 Task: Create a scrum project VentureTech.
Action: Mouse moved to (244, 62)
Screenshot: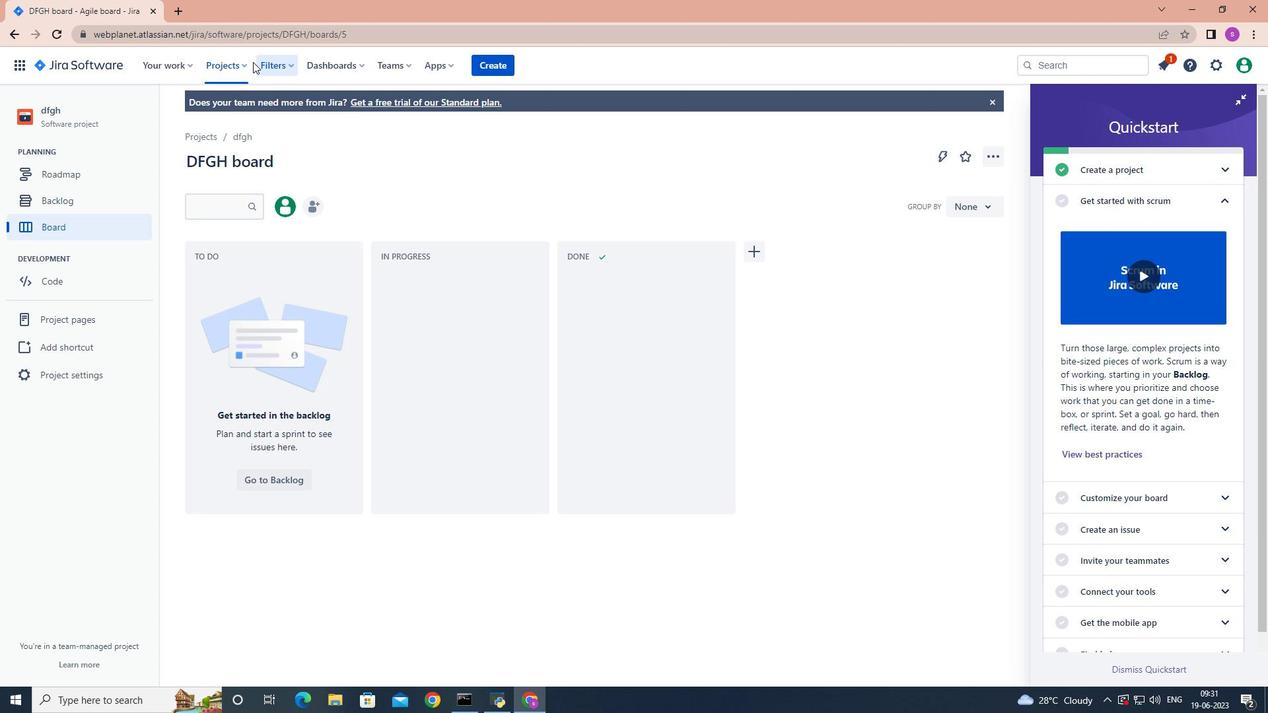 
Action: Mouse pressed left at (244, 62)
Screenshot: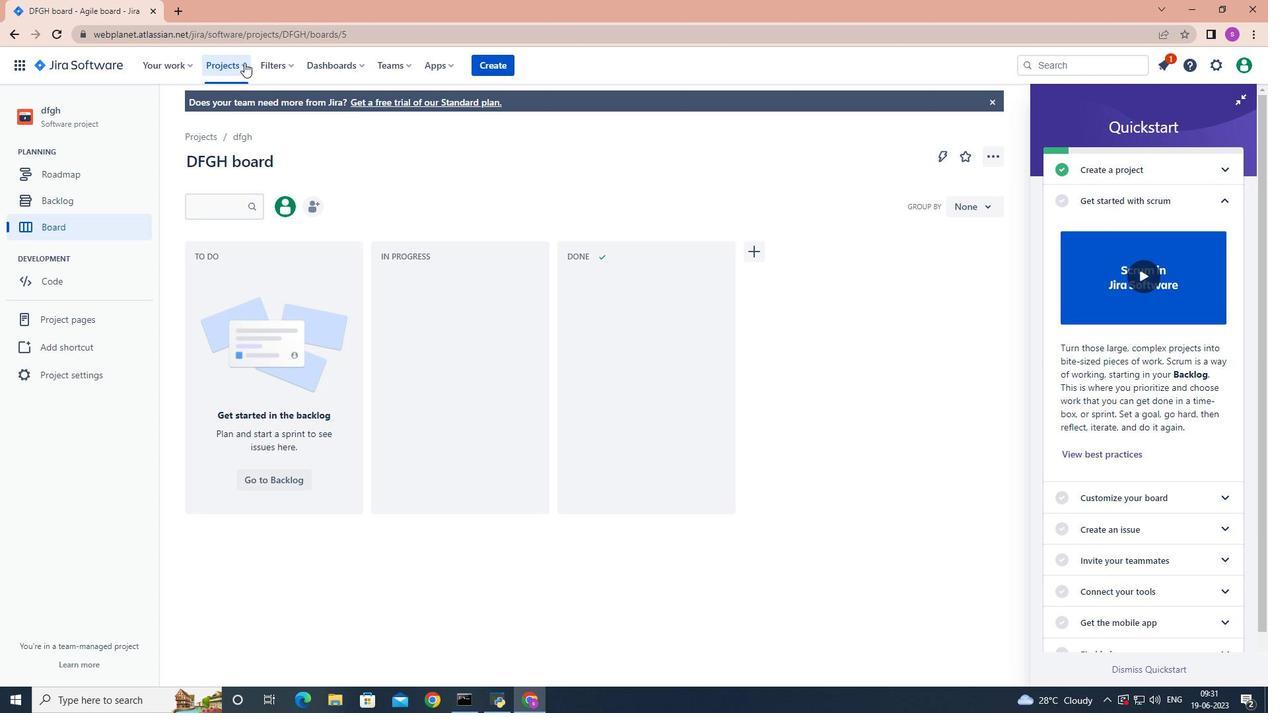 
Action: Mouse moved to (268, 186)
Screenshot: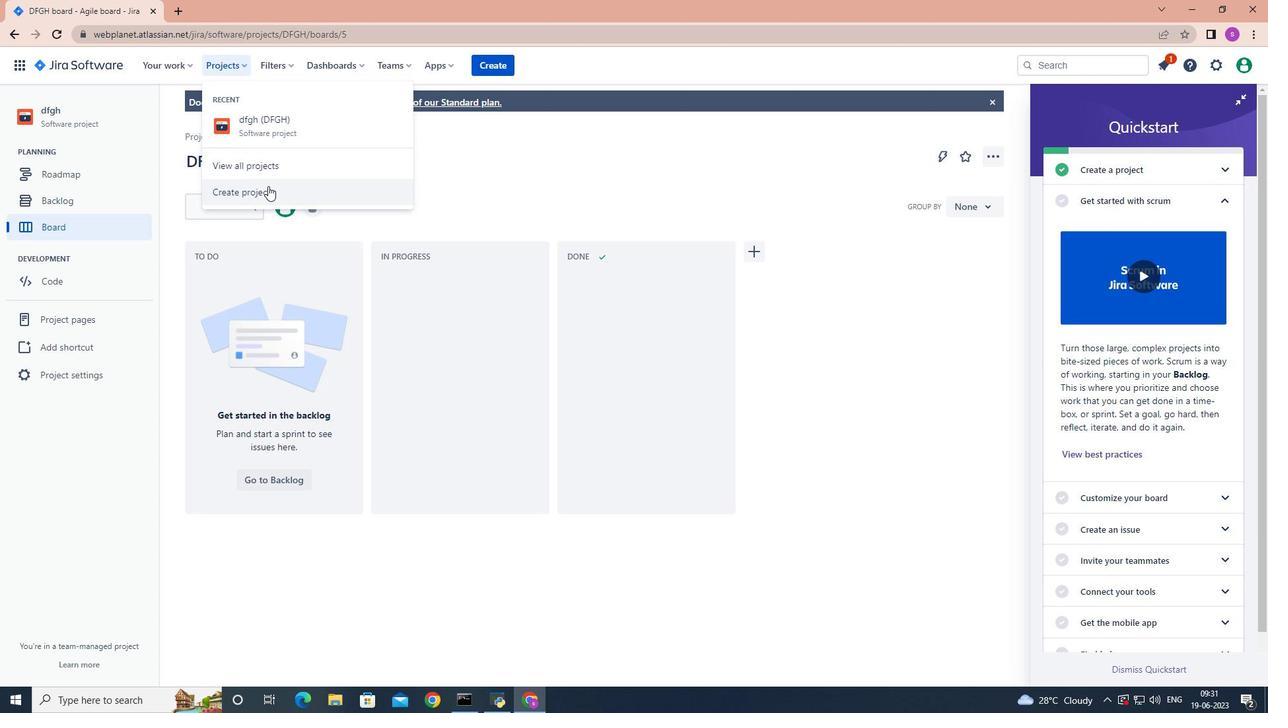 
Action: Mouse pressed left at (268, 186)
Screenshot: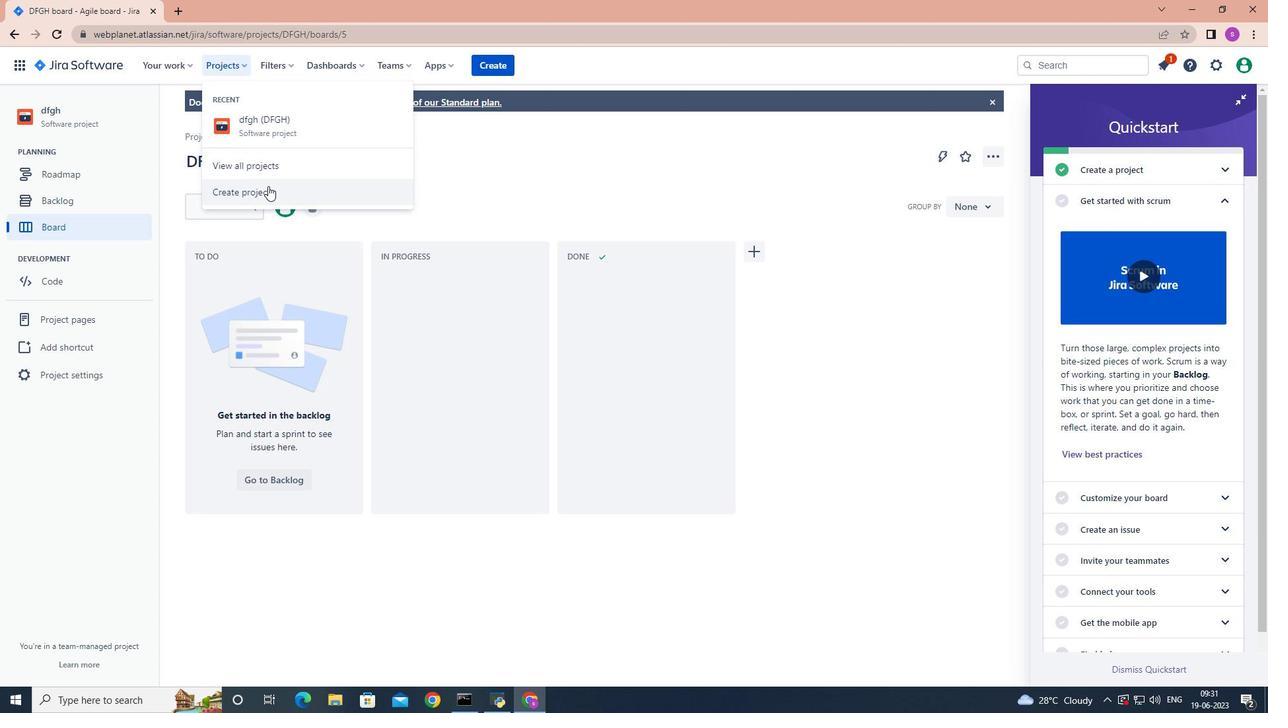 
Action: Mouse moved to (531, 315)
Screenshot: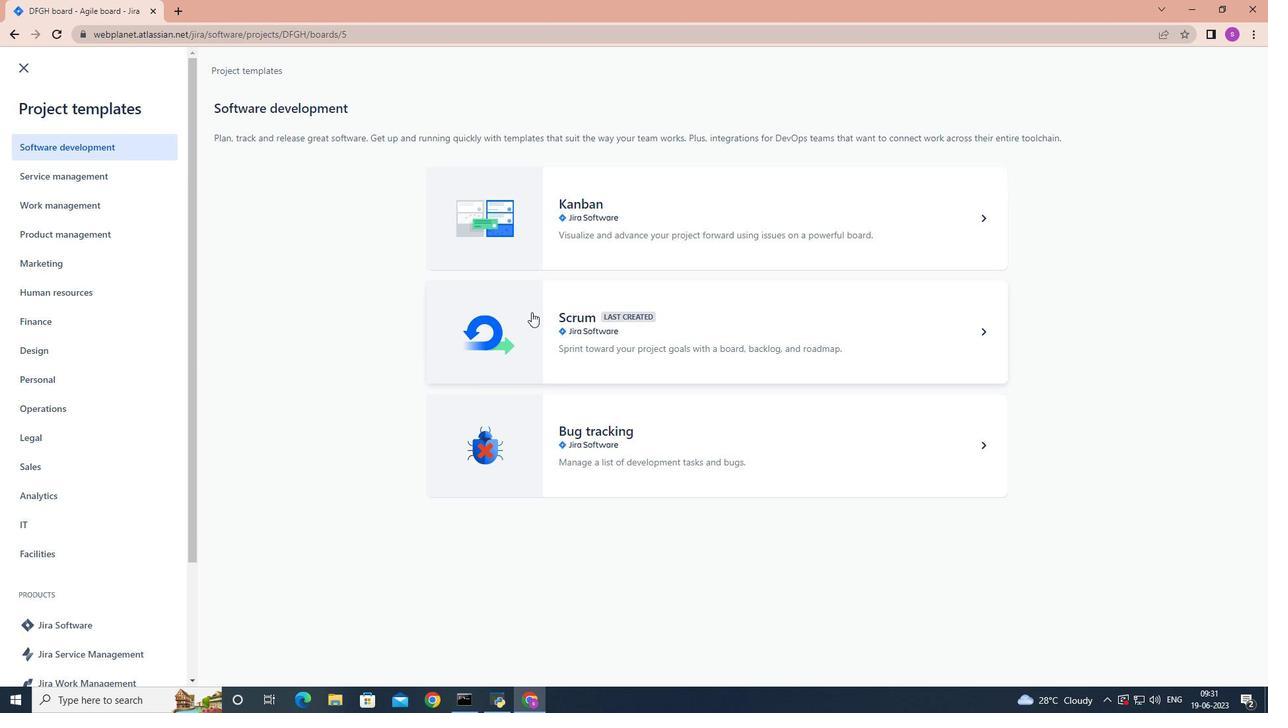 
Action: Mouse pressed left at (531, 315)
Screenshot: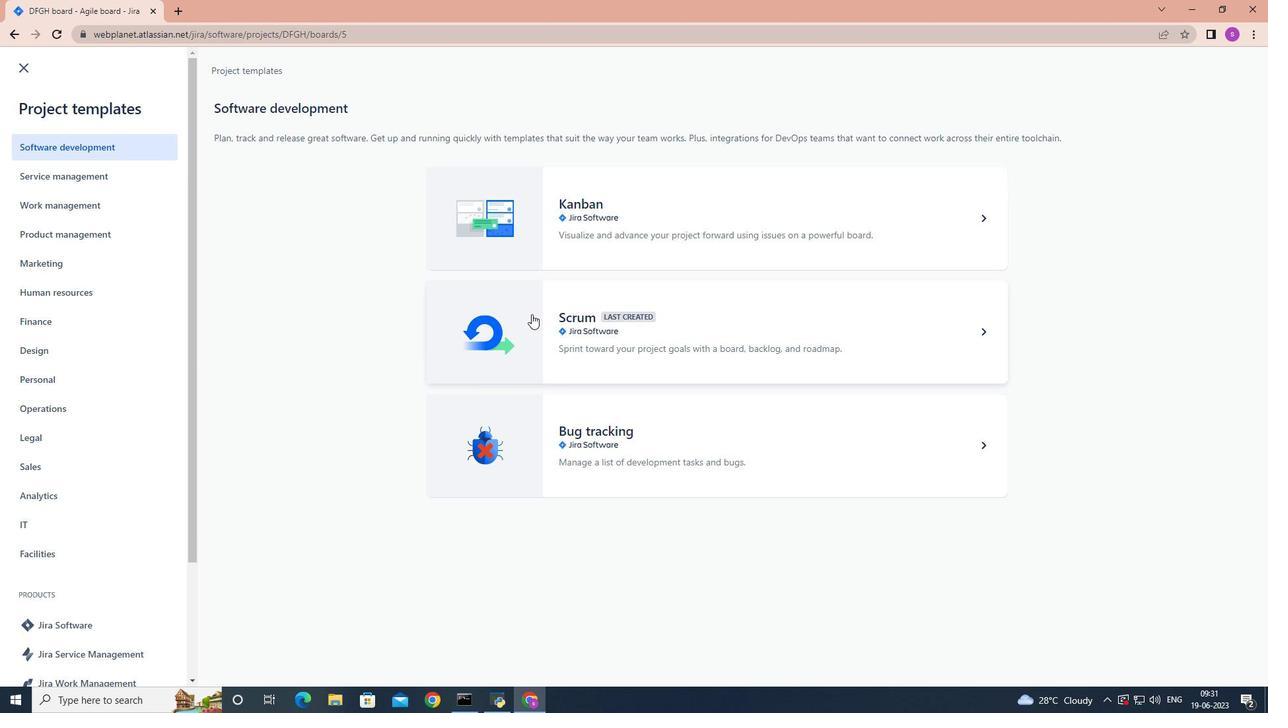 
Action: Mouse moved to (996, 653)
Screenshot: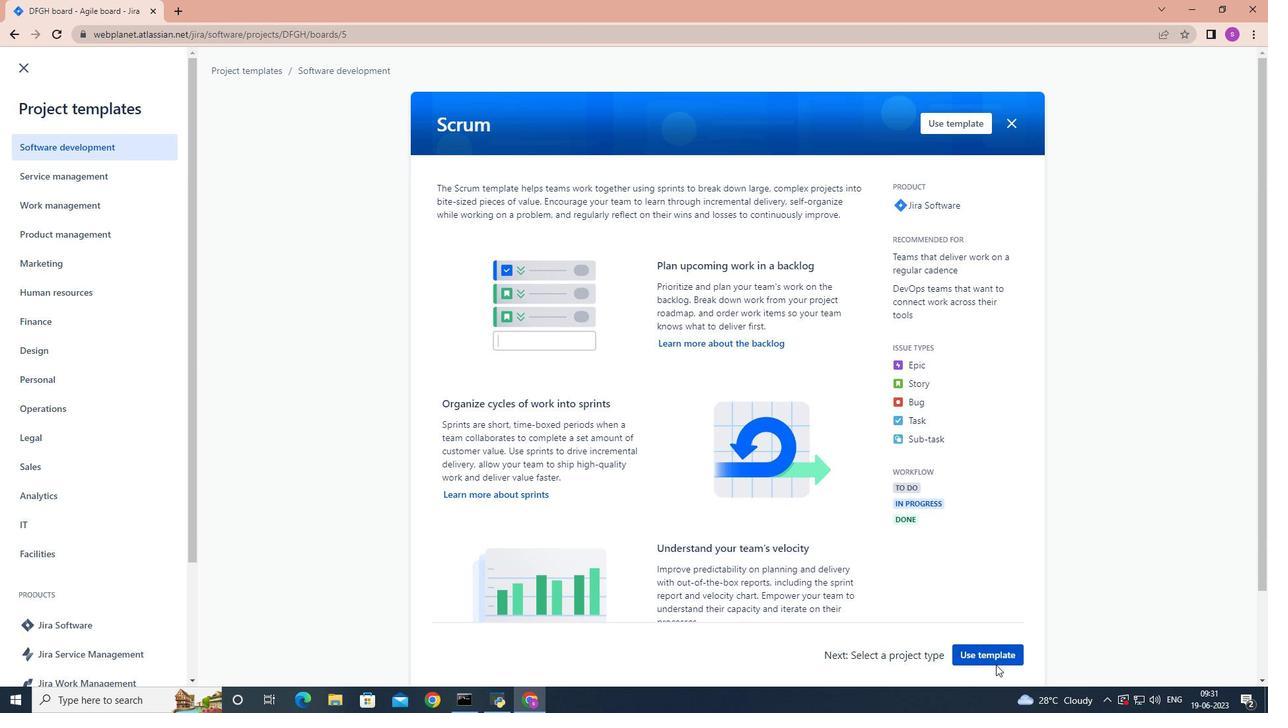
Action: Mouse pressed left at (996, 653)
Screenshot: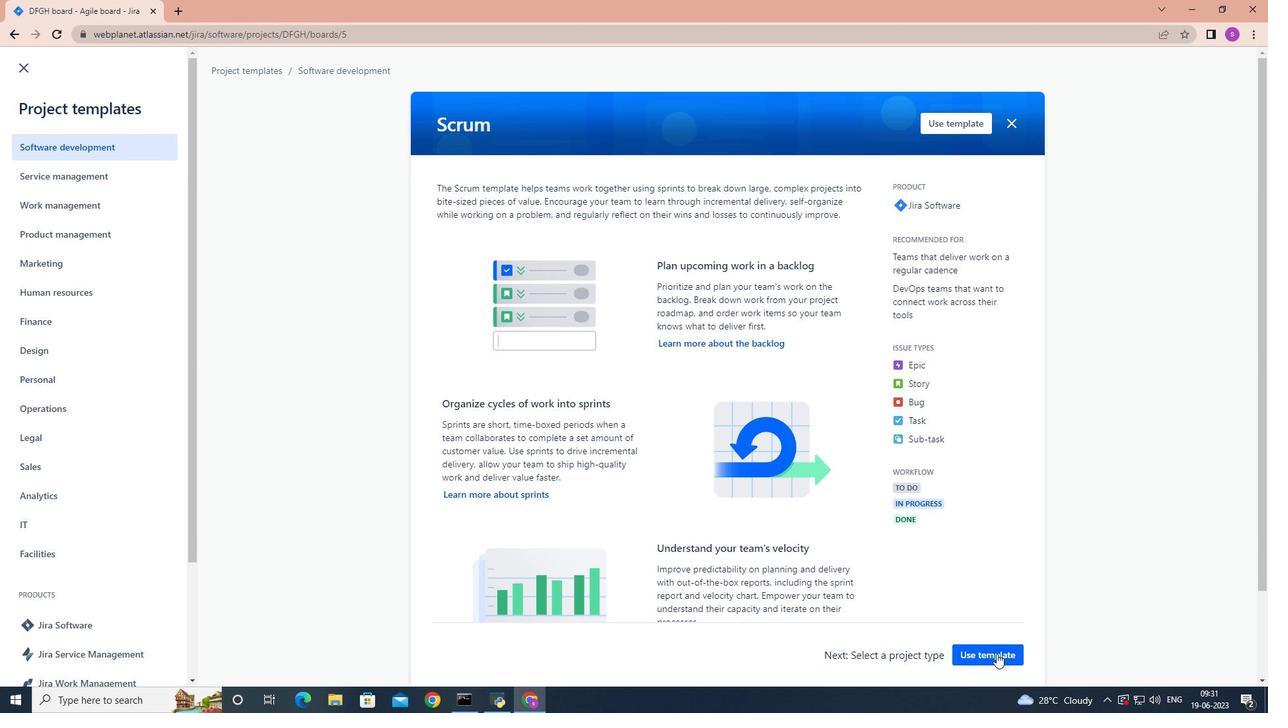 
Action: Mouse moved to (539, 644)
Screenshot: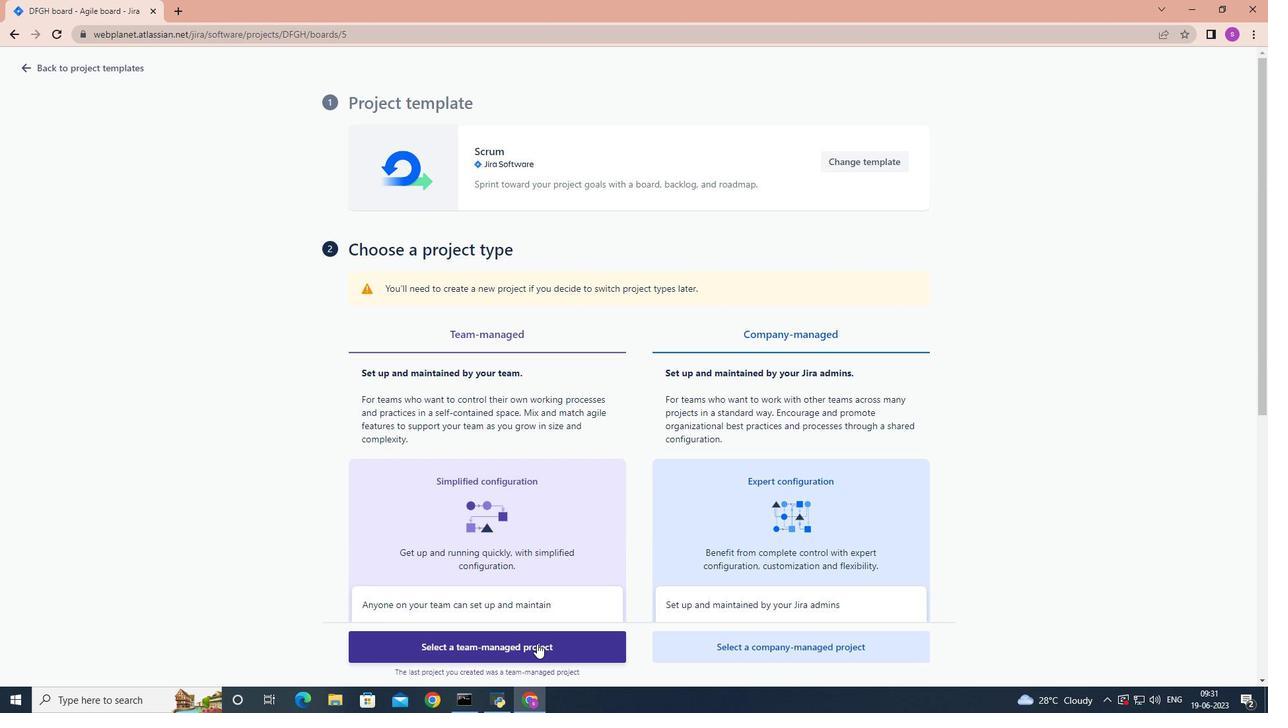 
Action: Mouse pressed left at (539, 644)
Screenshot: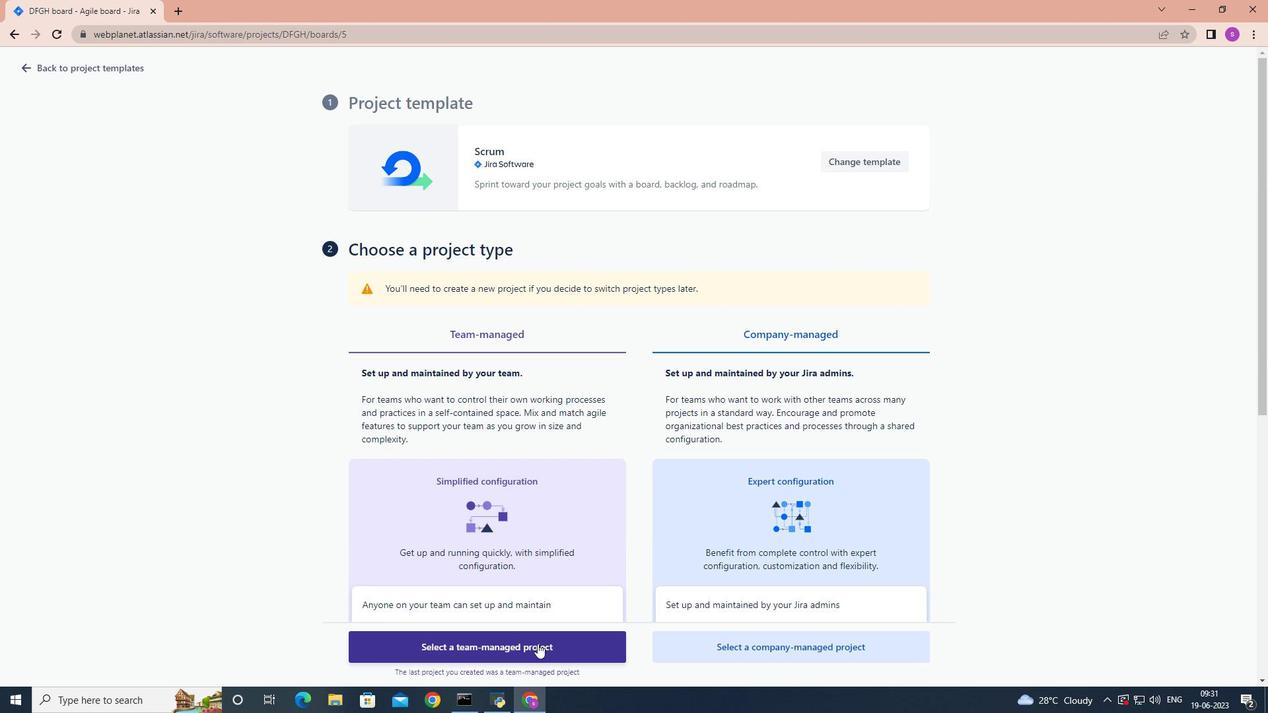 
Action: Mouse moved to (541, 642)
Screenshot: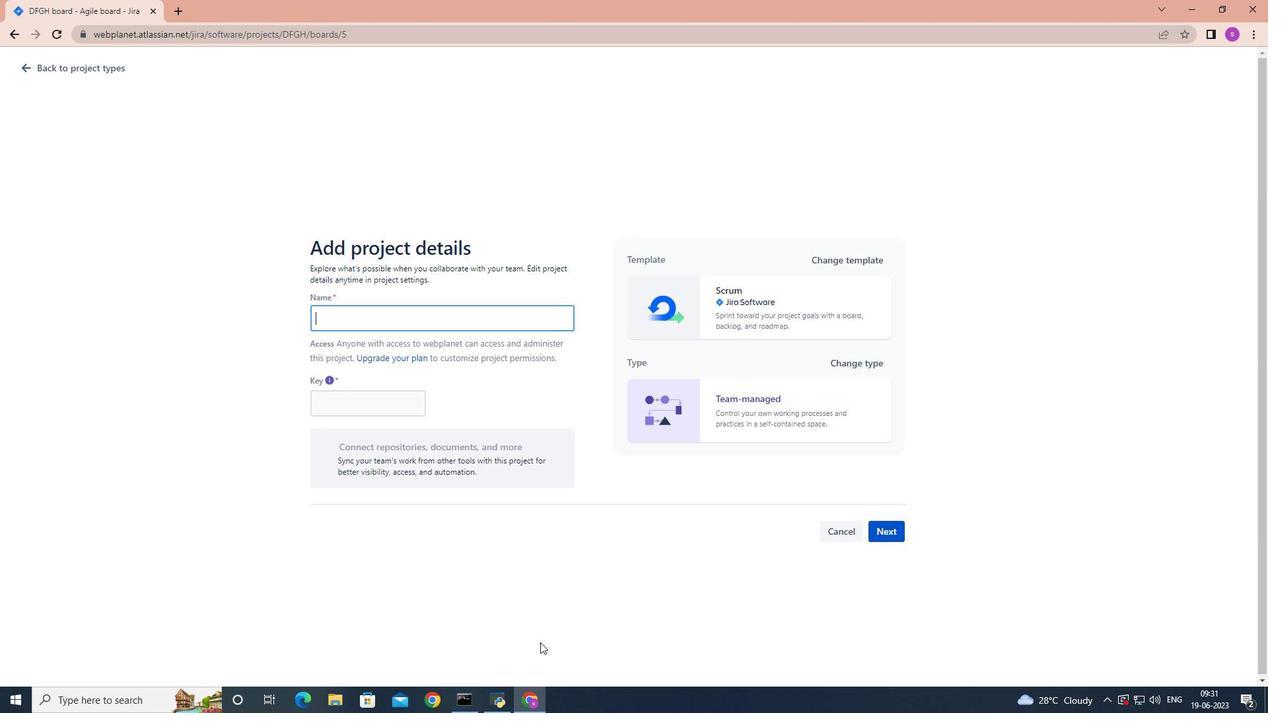 
Action: Key pressed <Key.shift>Vw<Key.backspace>enture<Key.shift>Tech
Screenshot: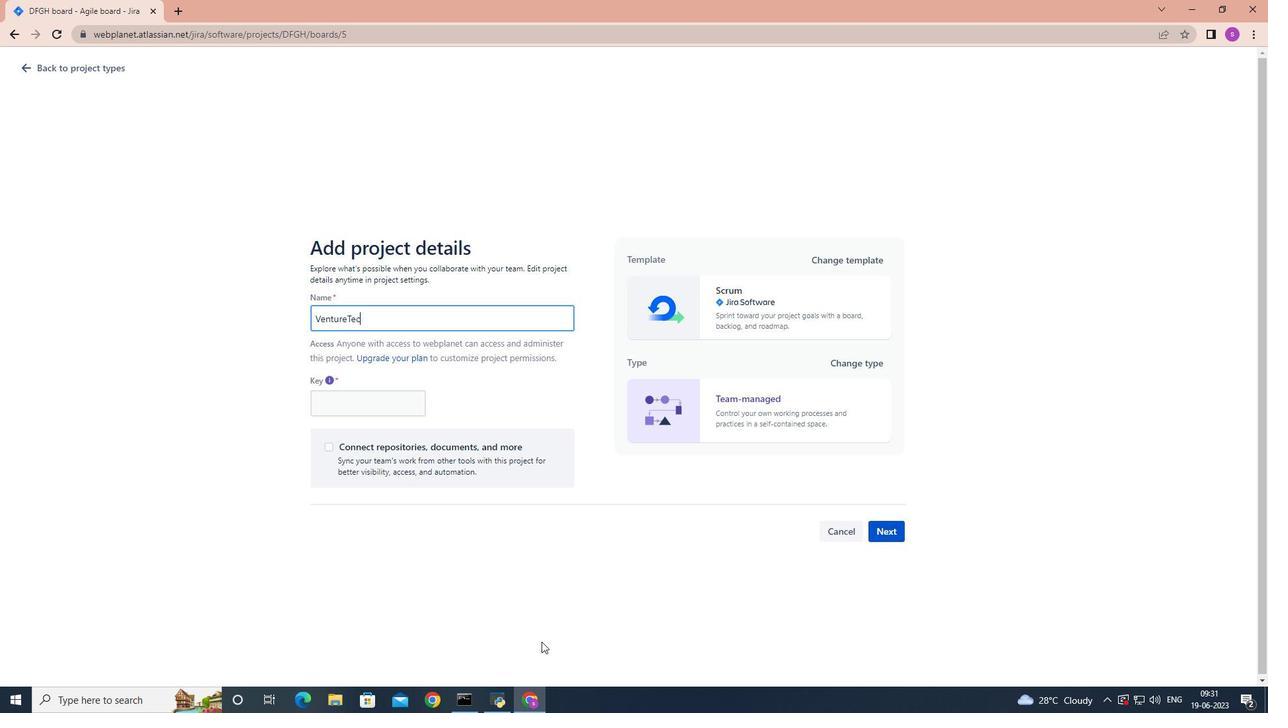 
Action: Mouse moved to (889, 533)
Screenshot: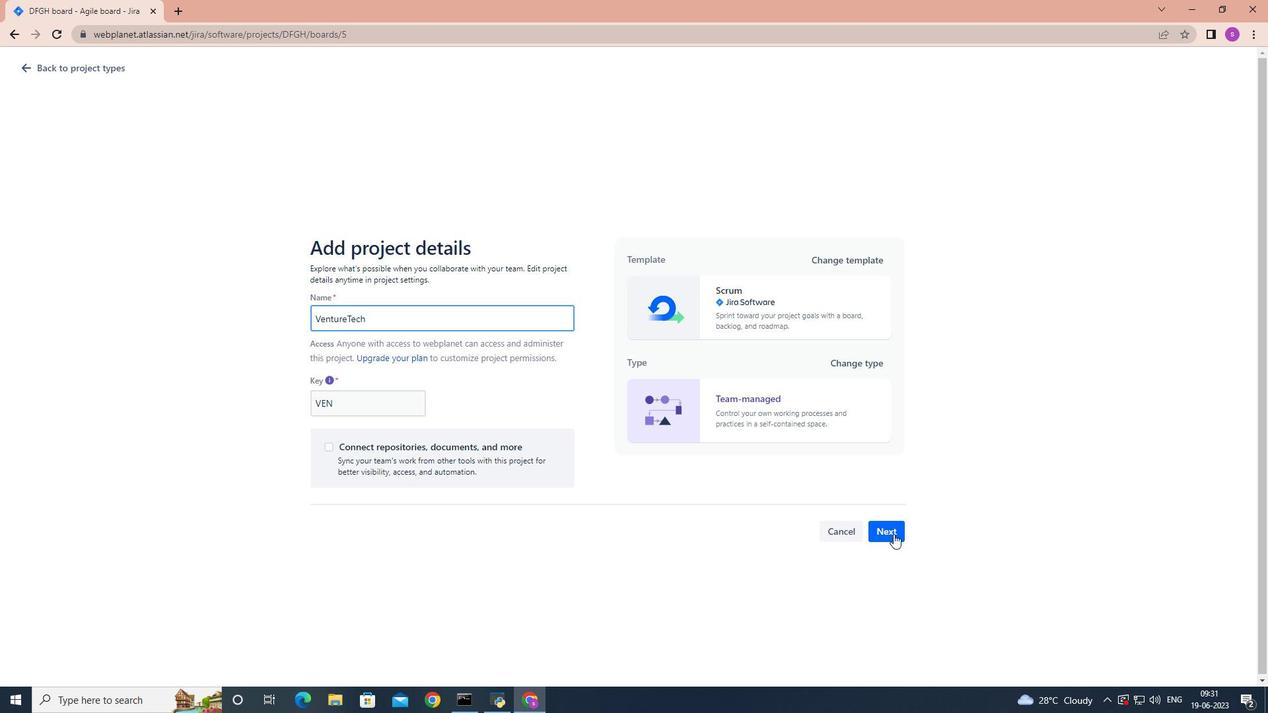 
Action: Mouse pressed left at (889, 533)
Screenshot: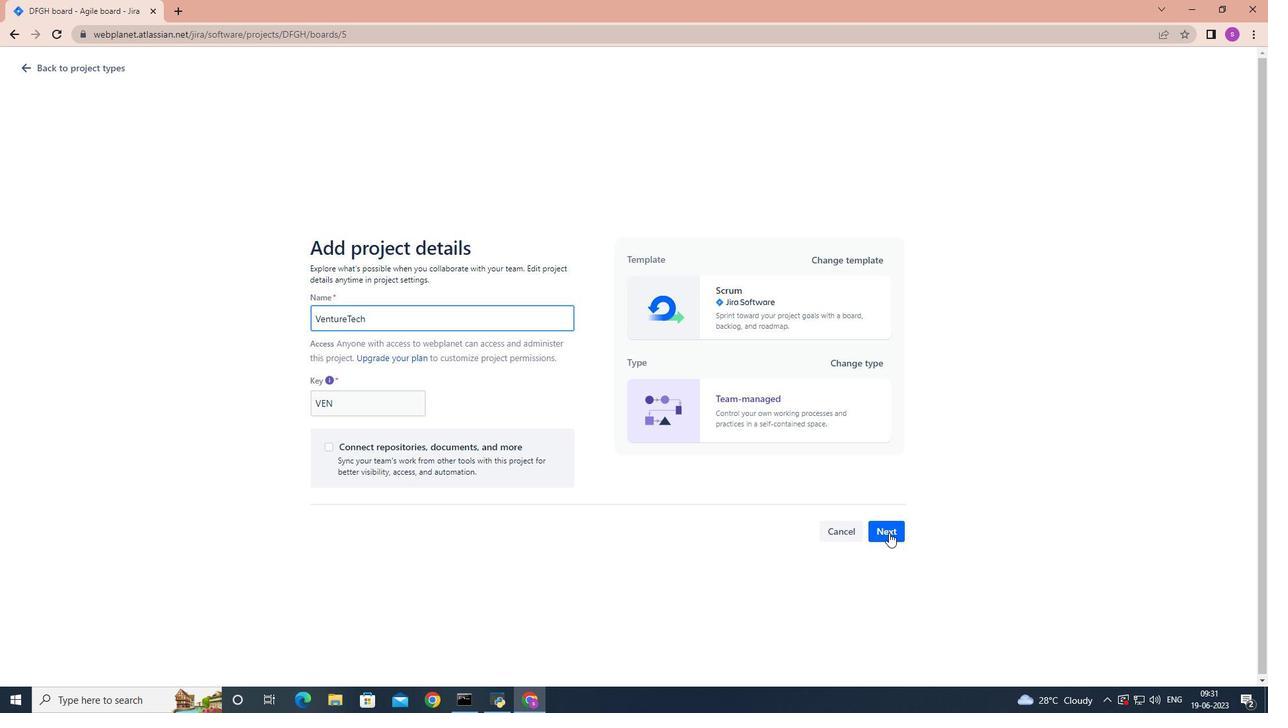 
Action: Mouse moved to (886, 531)
Screenshot: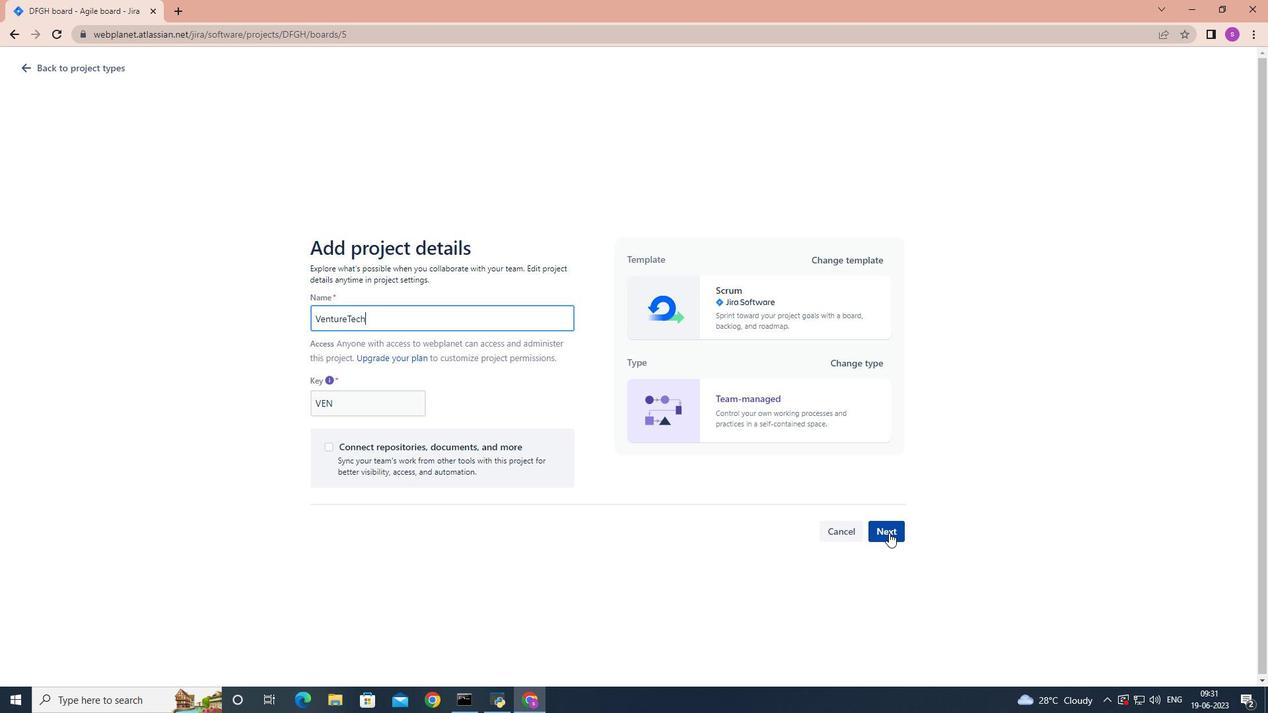 
